 Task: Send a status report for the task labeled 'Urgency' to the specified email address.
Action: Mouse moved to (11, 127)
Screenshot: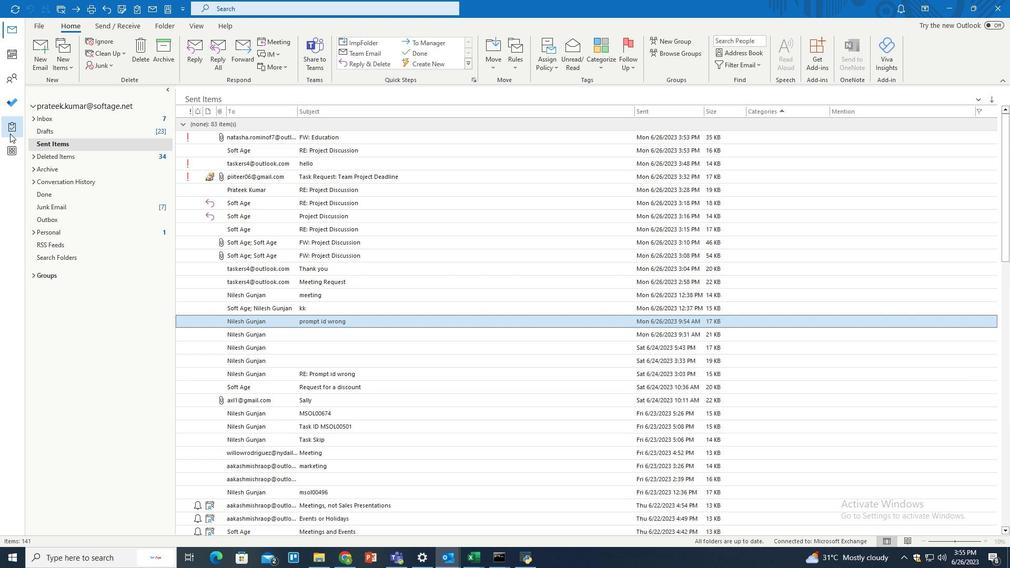 
Action: Mouse pressed left at (11, 127)
Screenshot: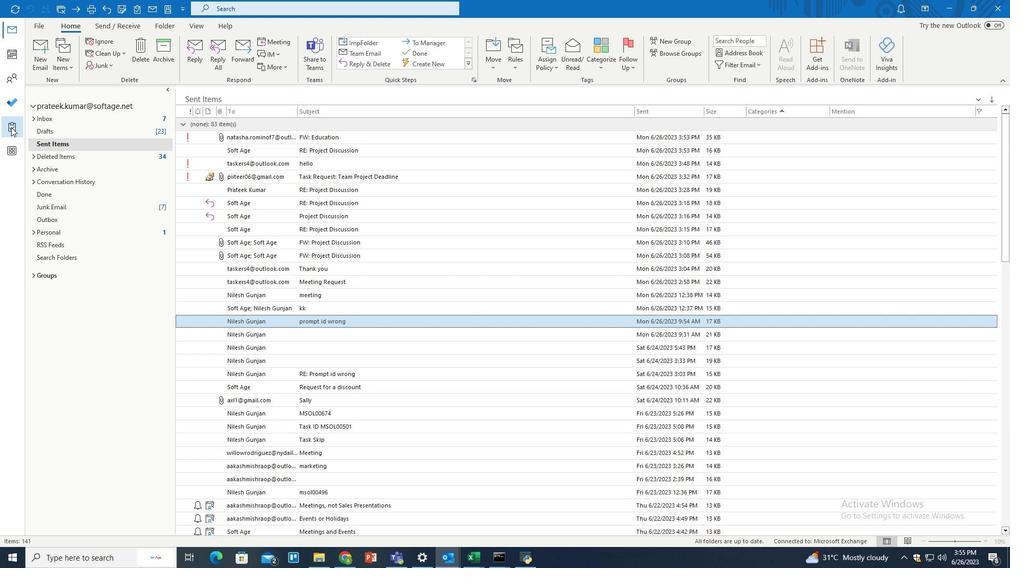 
Action: Mouse moved to (245, 124)
Screenshot: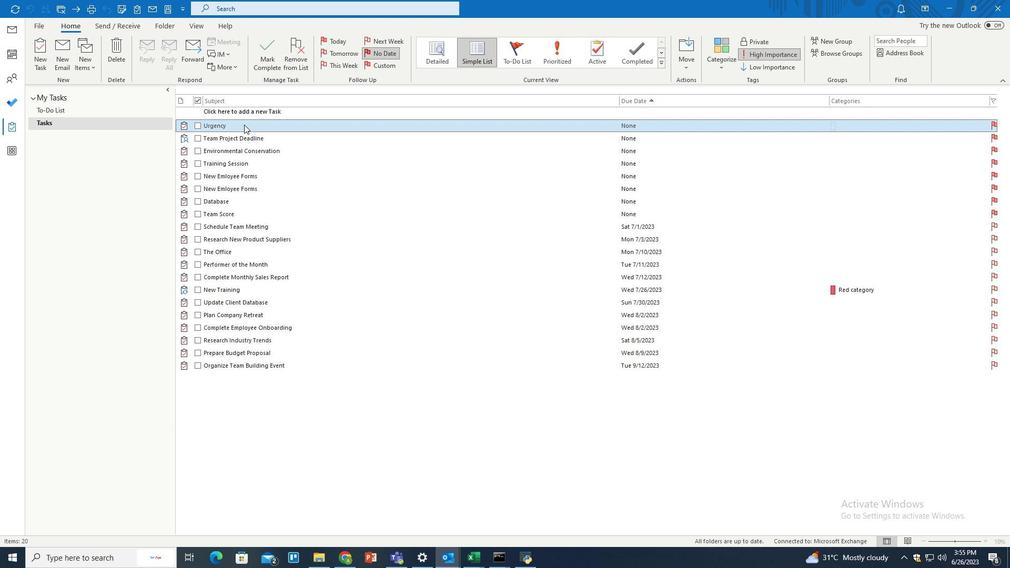 
Action: Mouse pressed left at (245, 124)
Screenshot: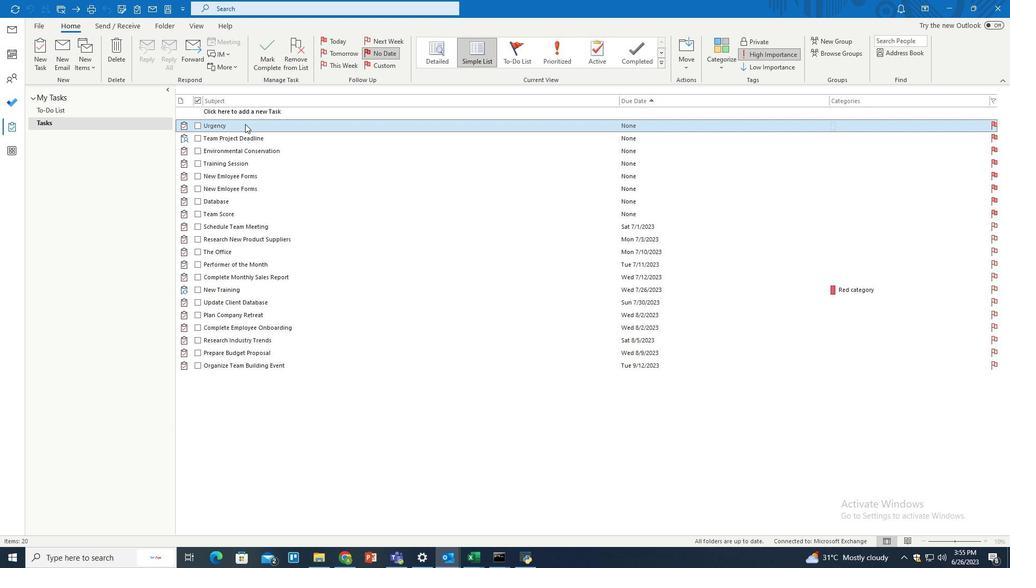 
Action: Mouse pressed left at (245, 124)
Screenshot: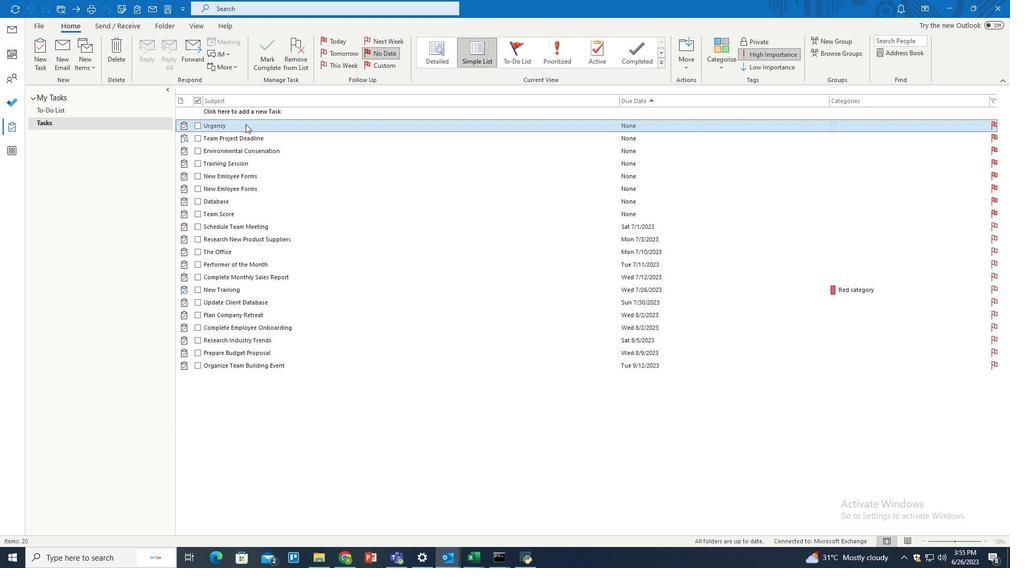 
Action: Mouse moved to (187, 219)
Screenshot: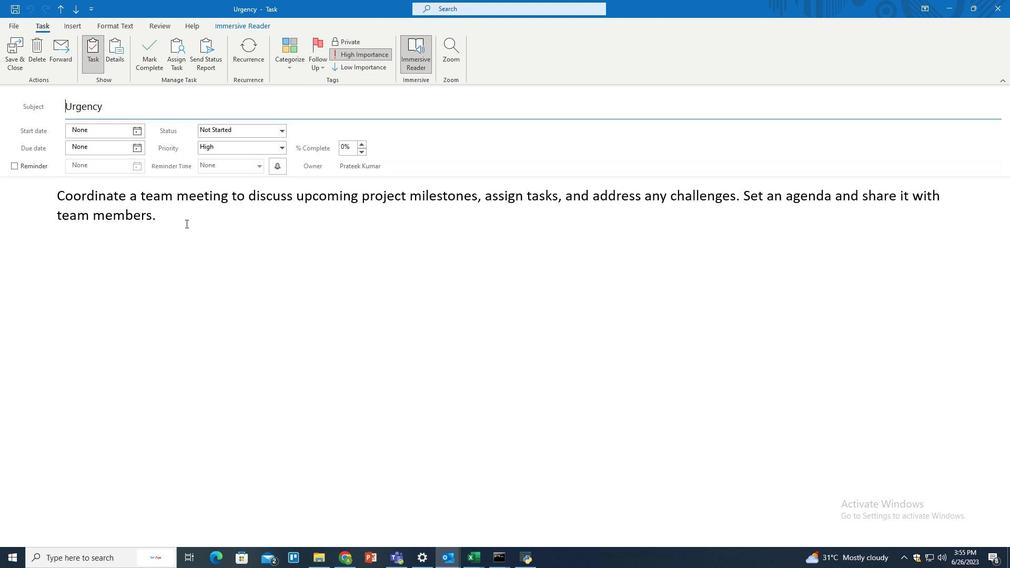 
Action: Mouse pressed left at (187, 219)
Screenshot: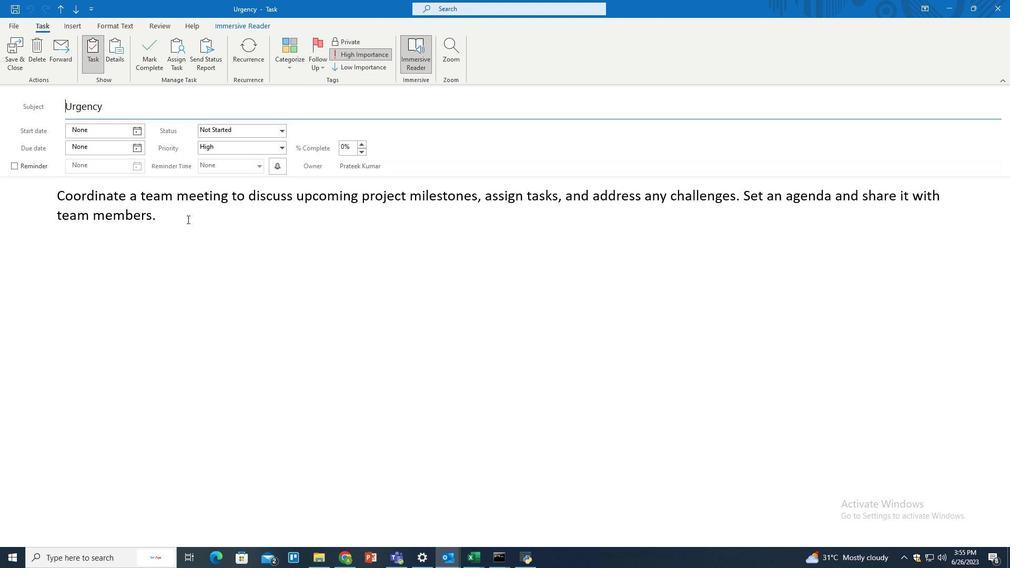 
Action: Mouse moved to (207, 58)
Screenshot: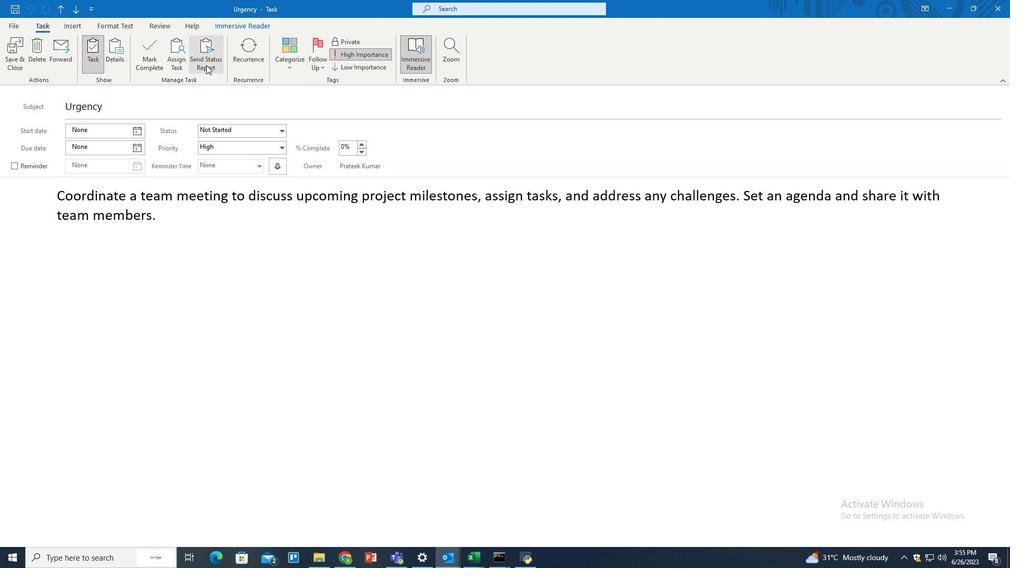 
Action: Mouse pressed left at (207, 58)
Screenshot: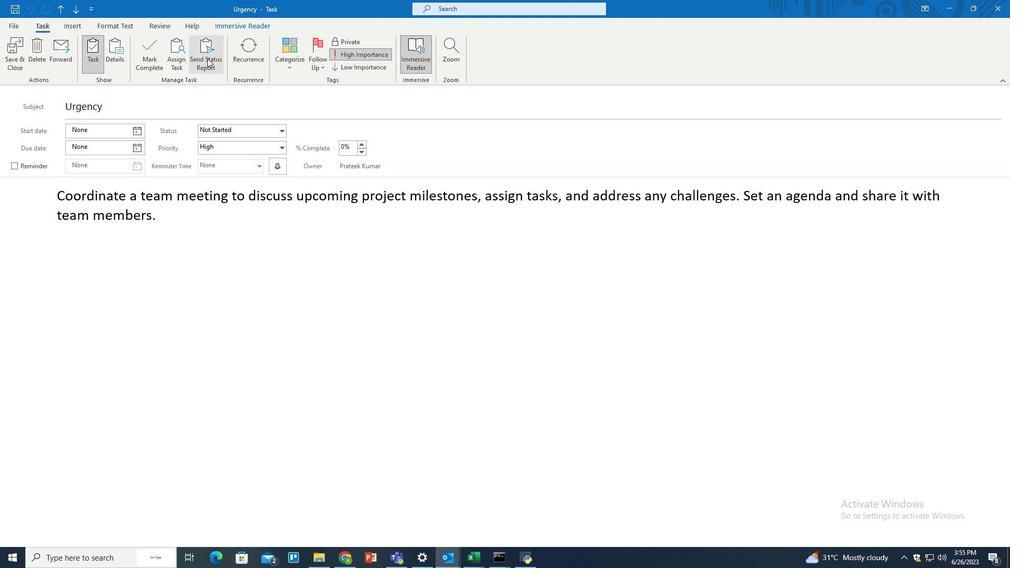 
Action: Mouse moved to (211, 104)
Screenshot: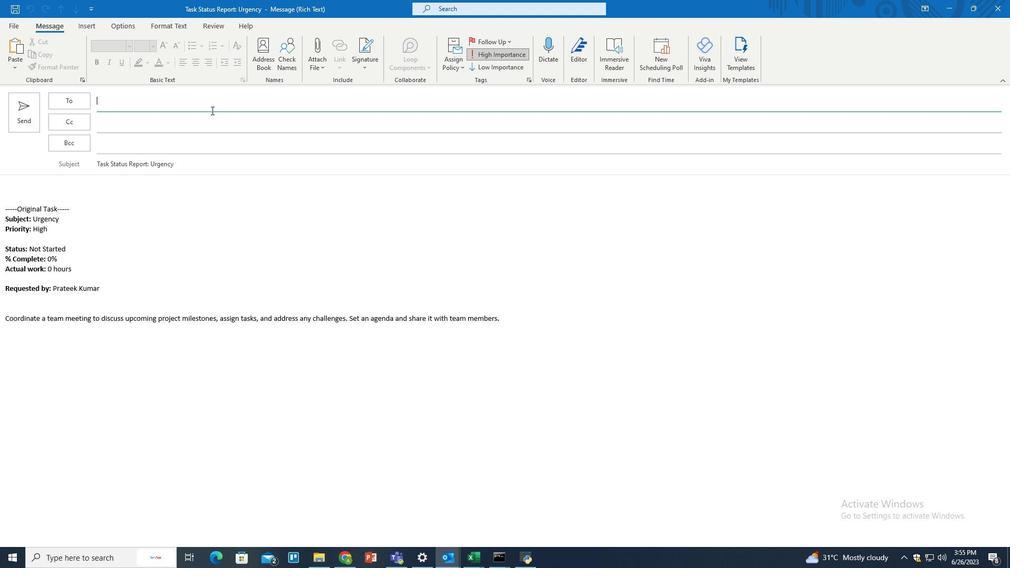 
Action: Key pressed jacobsjack33<Key.shift><Key.shift><Key.shift><Key.shift><Key.shift><Key.shift><Key.shift><Key.shift><Key.shift><Key.shift><Key.shift><Key.shift><Key.shift><Key.shift><Key.shift><Key.shift><Key.shift>@outlook.com
Screenshot: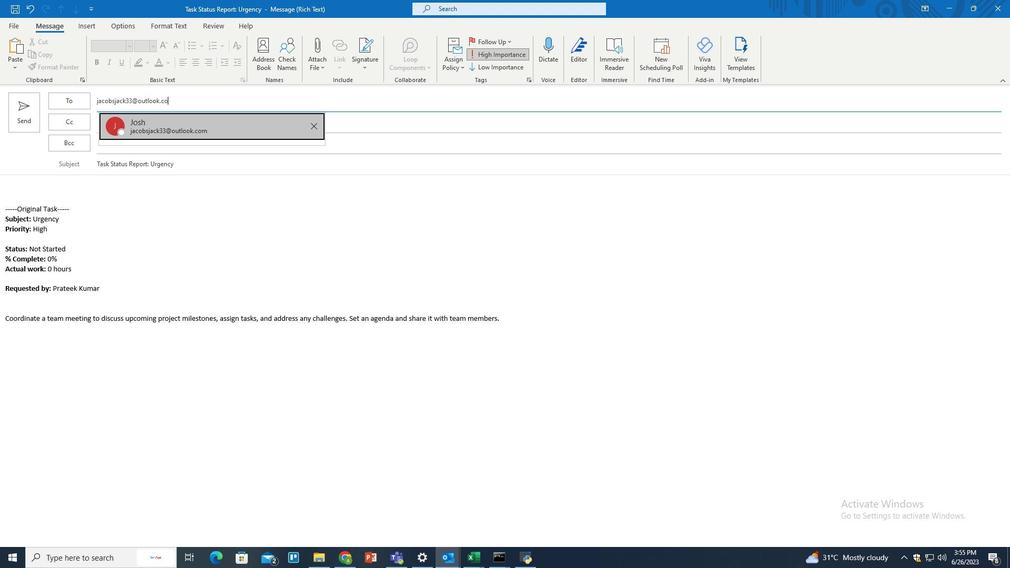 
Action: Mouse moved to (36, 116)
Screenshot: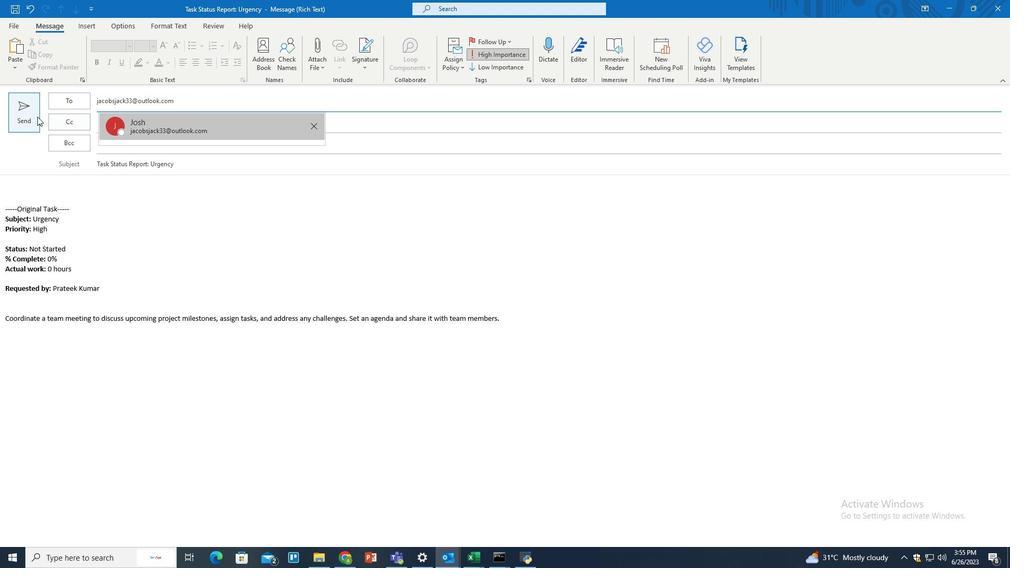 
Action: Mouse pressed left at (36, 116)
Screenshot: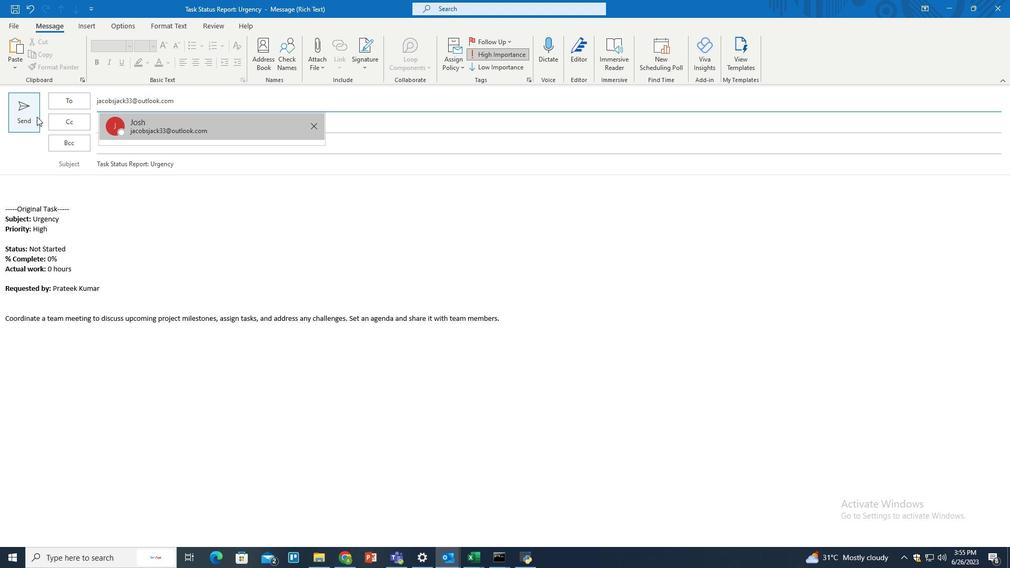 
Action: Mouse moved to (148, 59)
Screenshot: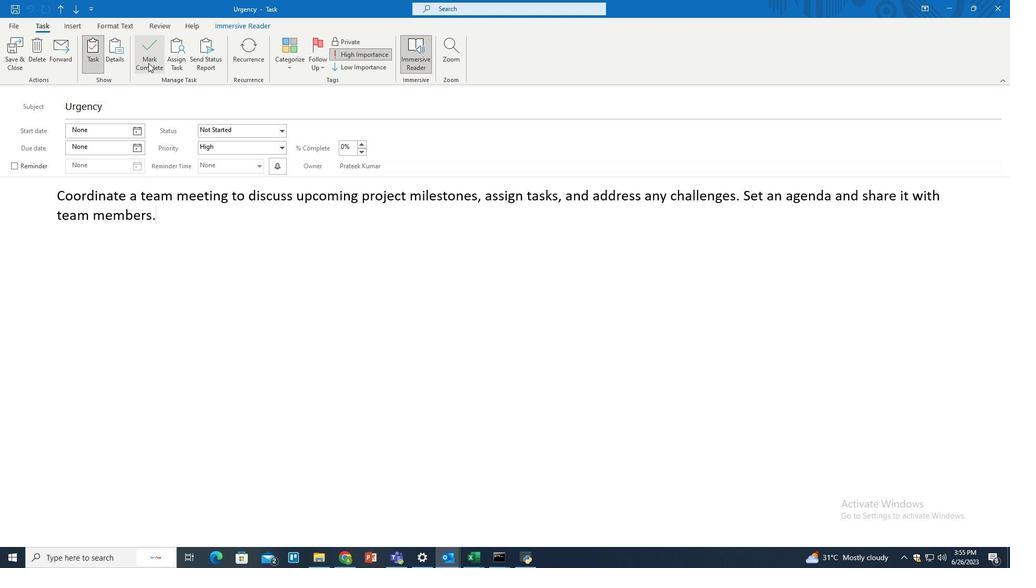 
Action: Mouse pressed left at (148, 59)
Screenshot: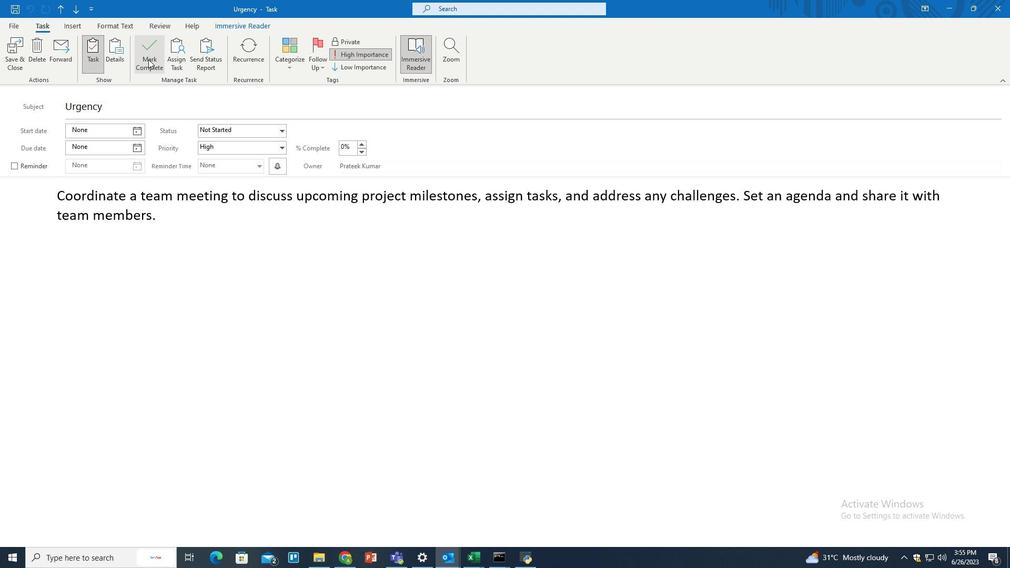 
Action: Mouse moved to (227, 241)
Screenshot: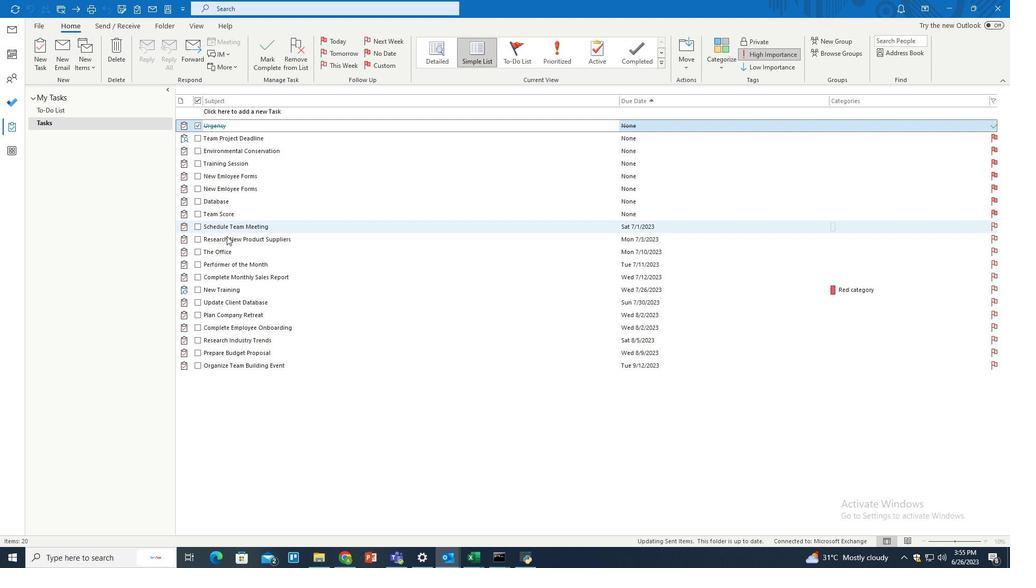 
